 Task: Use the formula "COMBIN" in spreadsheet "Project portfolio".
Action: Mouse moved to (639, 102)
Screenshot: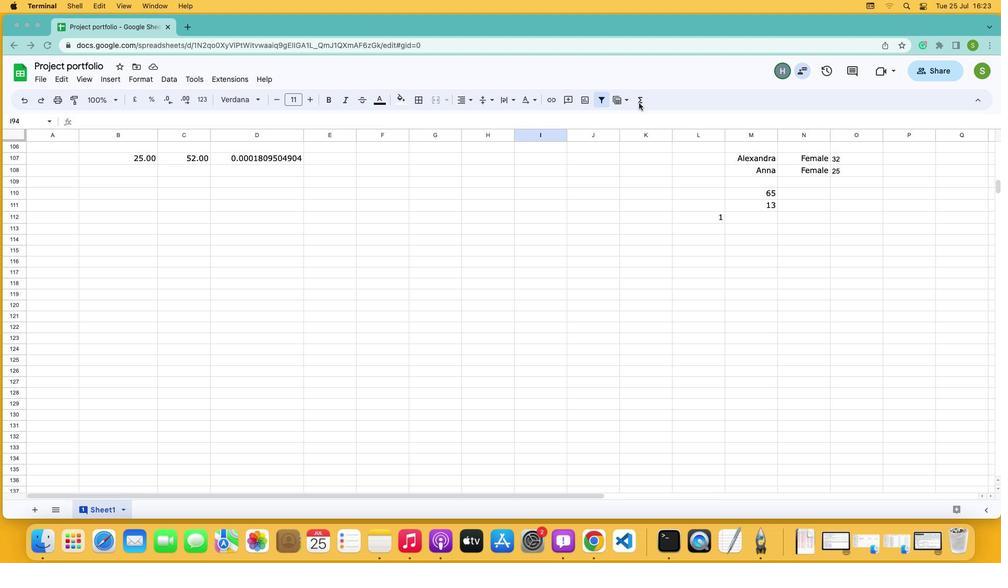 
Action: Mouse pressed left at (639, 102)
Screenshot: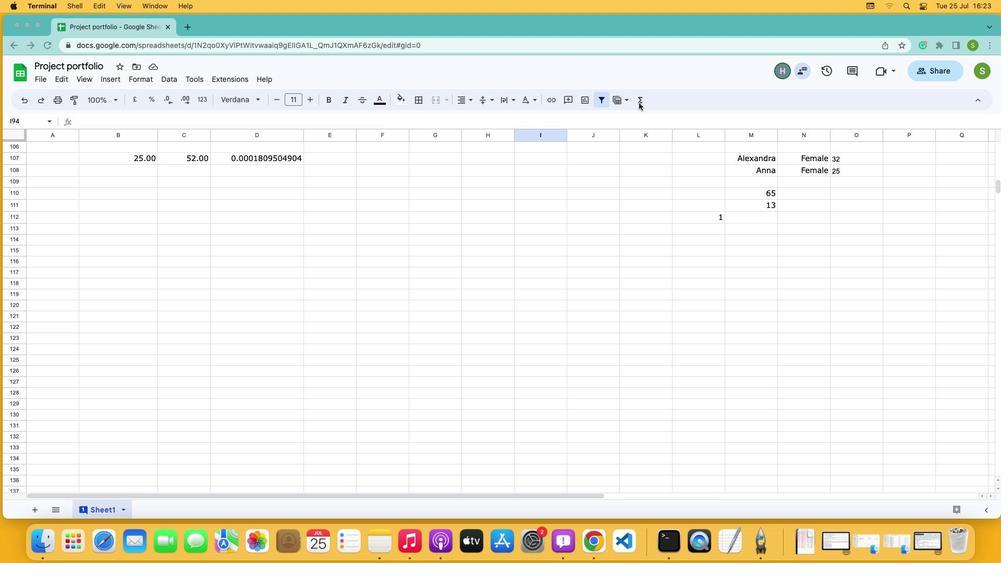 
Action: Mouse moved to (350, 176)
Screenshot: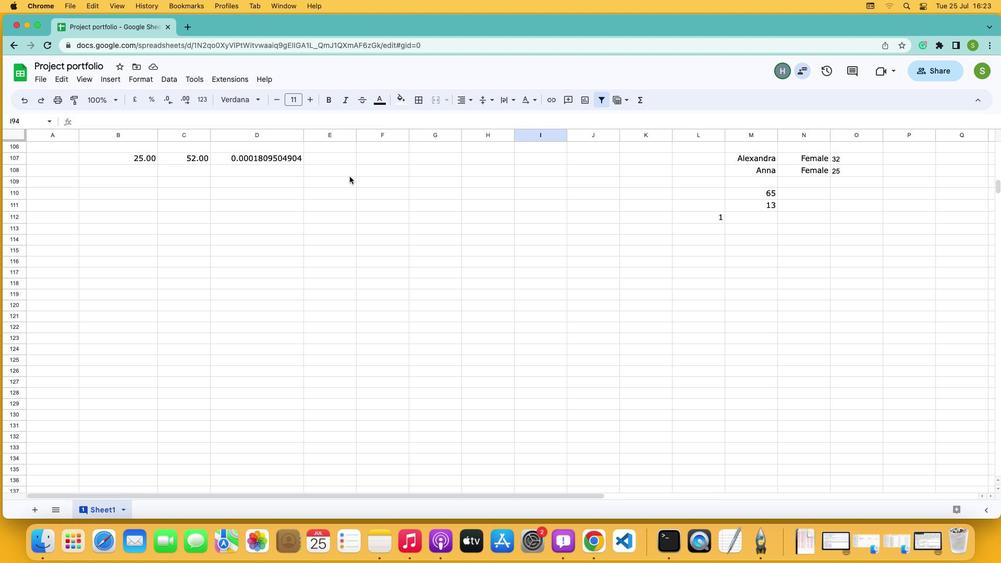 
Action: Mouse pressed left at (350, 176)
Screenshot: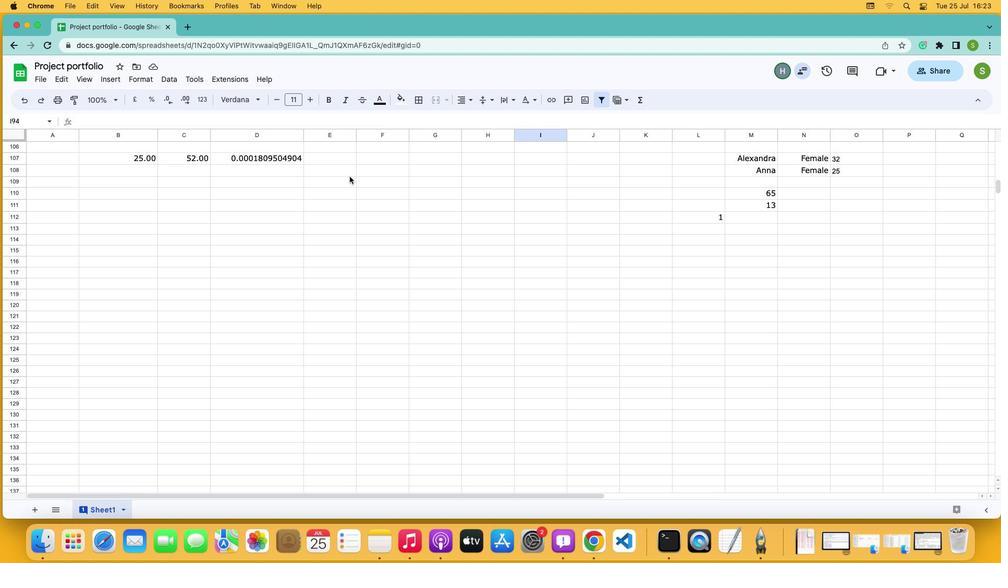
Action: Mouse moved to (638, 102)
Screenshot: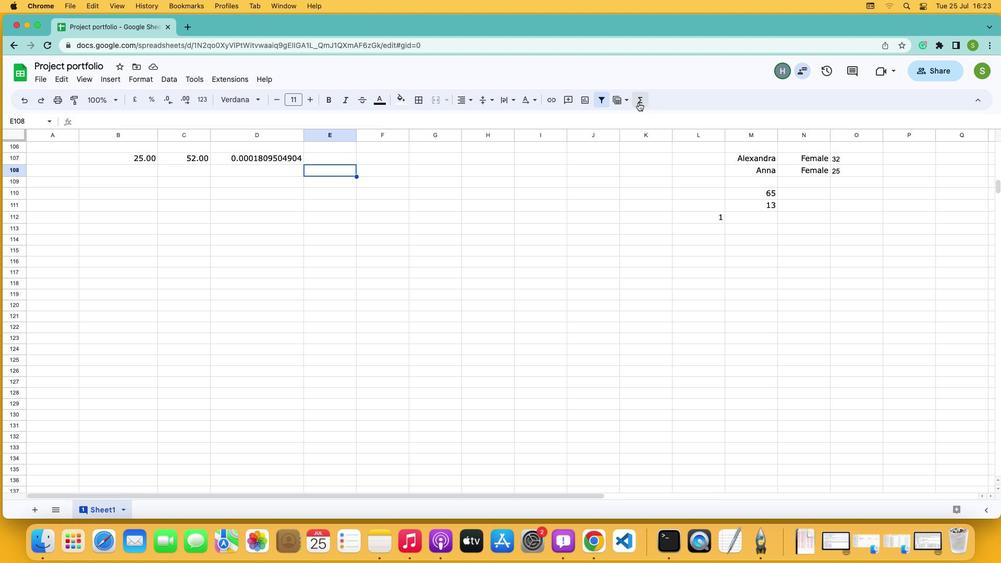 
Action: Mouse pressed left at (638, 102)
Screenshot: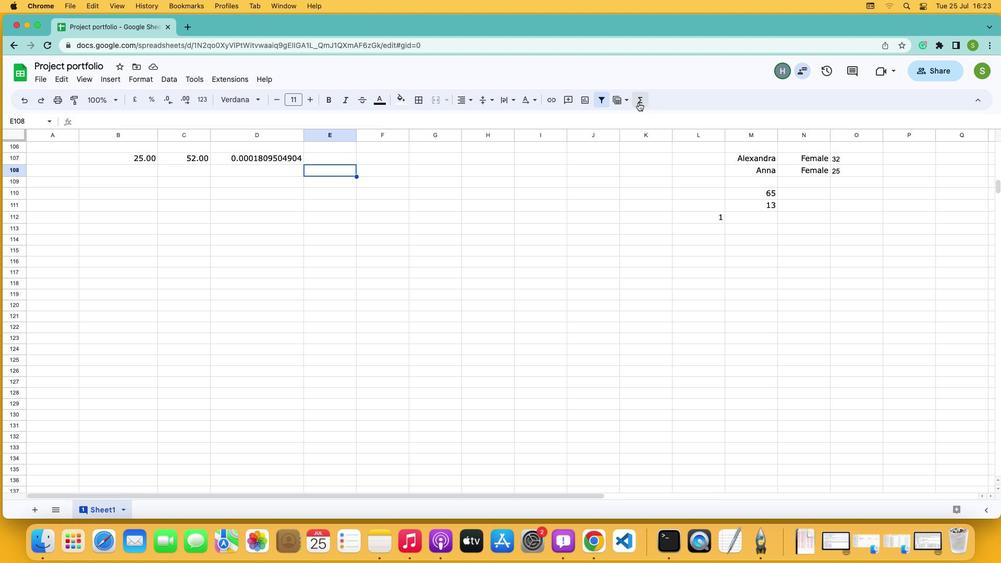 
Action: Mouse moved to (651, 209)
Screenshot: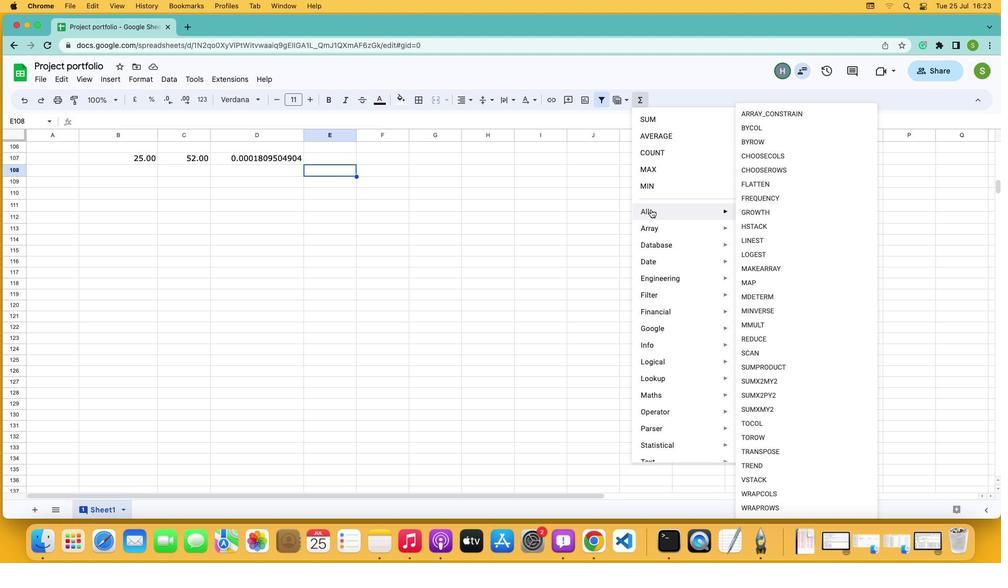 
Action: Mouse pressed left at (651, 209)
Screenshot: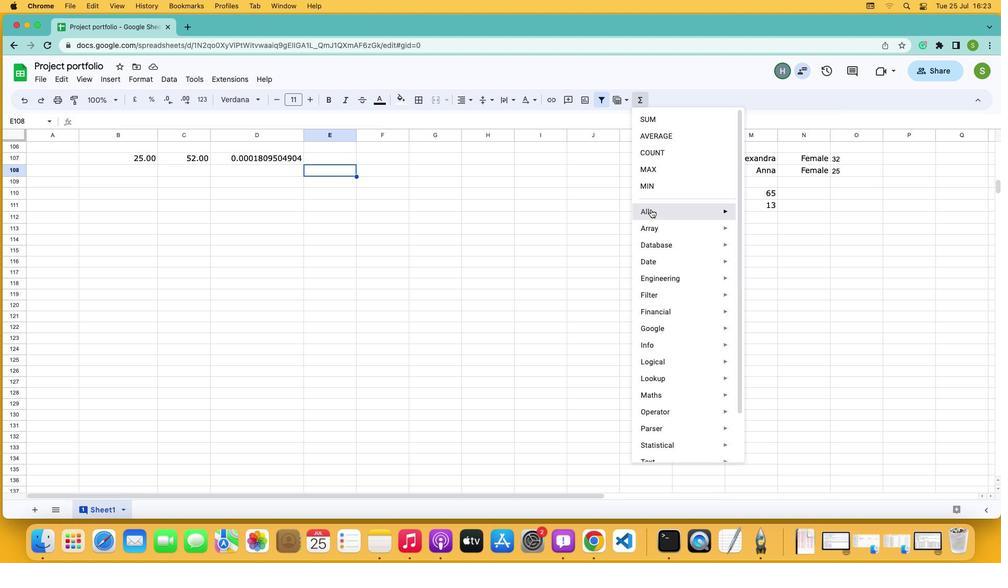 
Action: Mouse moved to (768, 363)
Screenshot: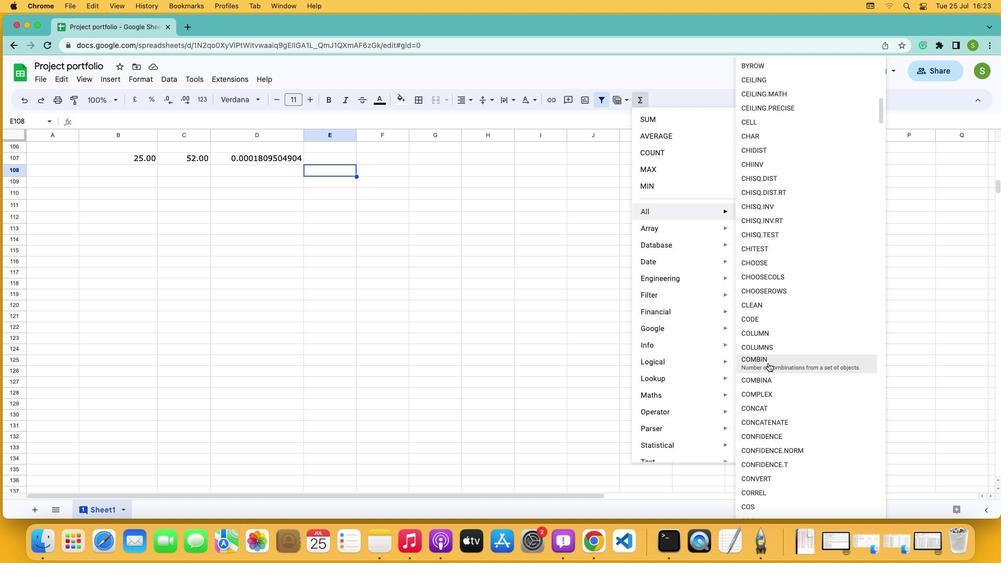 
Action: Mouse pressed left at (768, 363)
Screenshot: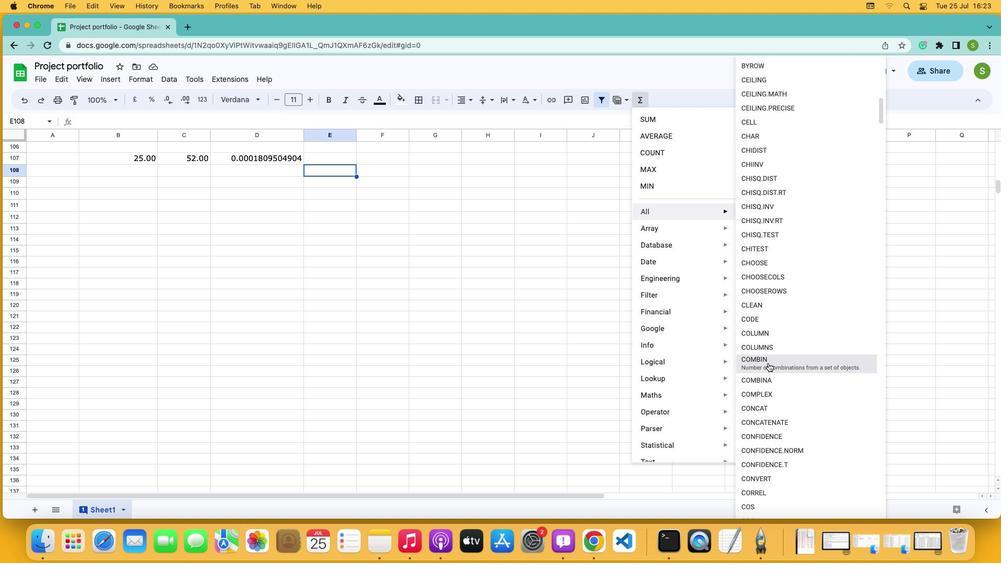 
Action: Mouse moved to (393, 260)
Screenshot: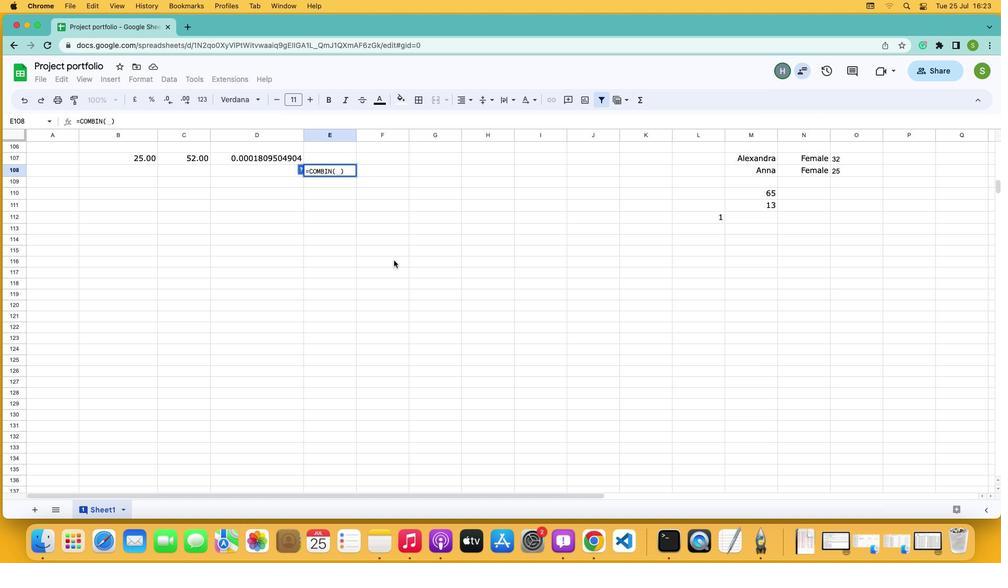 
Action: Key pressed '4'',''2'Key.enter
Screenshot: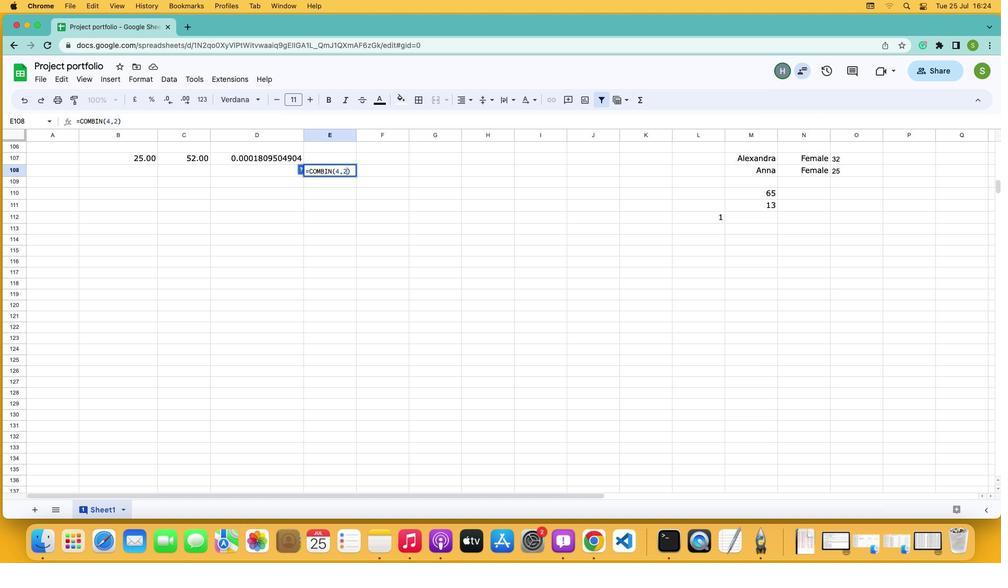
